 Task: Check your calendar for appointments on June 22, 2023, and review the email about the declined invitation.
Action: Mouse moved to (16, 28)
Screenshot: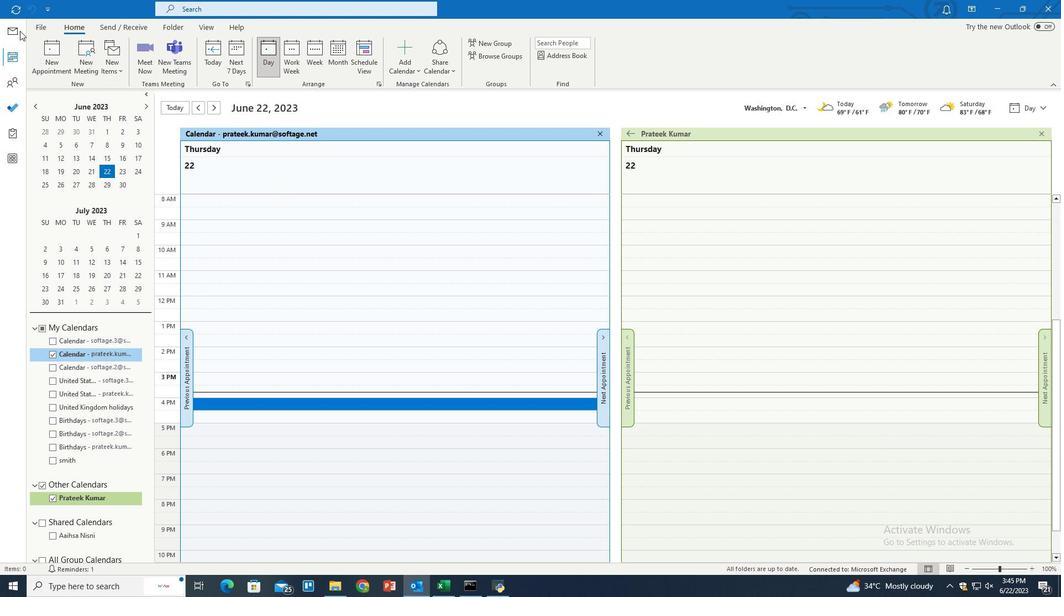 
Action: Mouse pressed left at (16, 28)
Screenshot: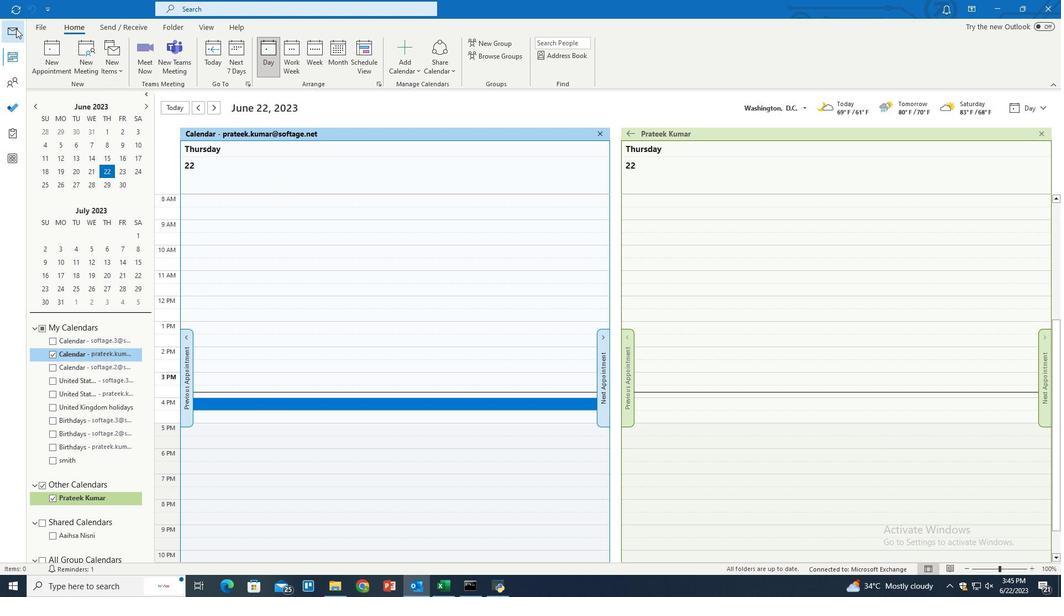 
Action: Mouse moved to (210, 27)
Screenshot: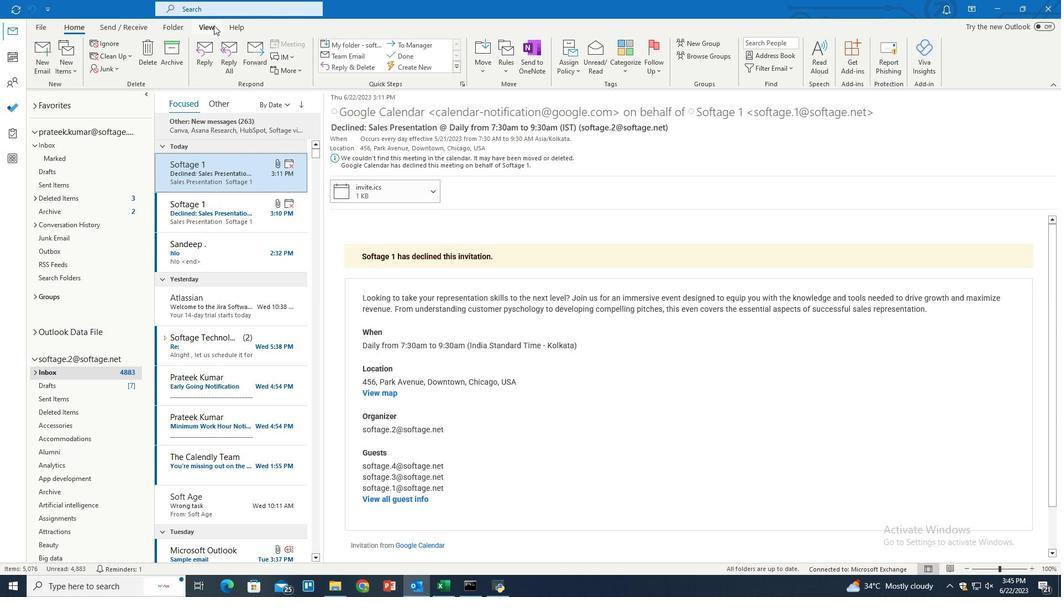 
Action: Mouse pressed left at (210, 27)
Screenshot: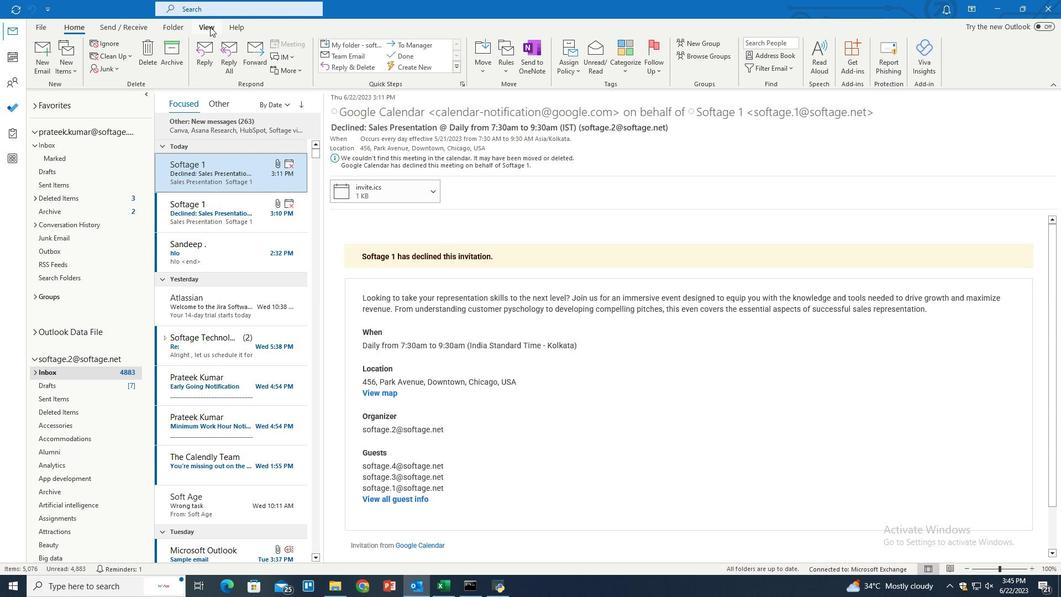 
Action: Mouse moved to (737, 65)
Screenshot: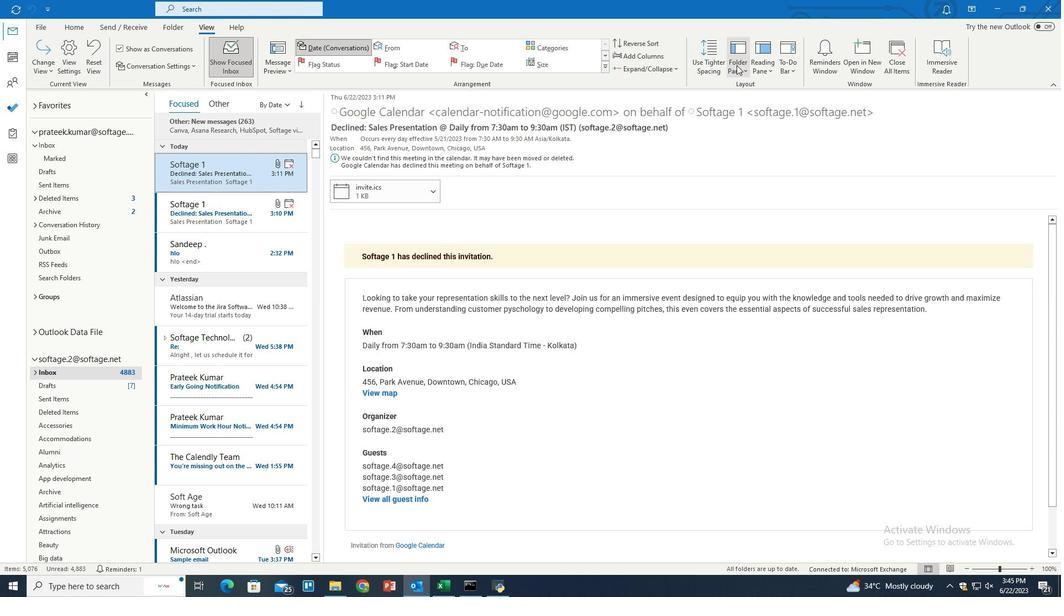 
Action: Mouse pressed left at (737, 65)
Screenshot: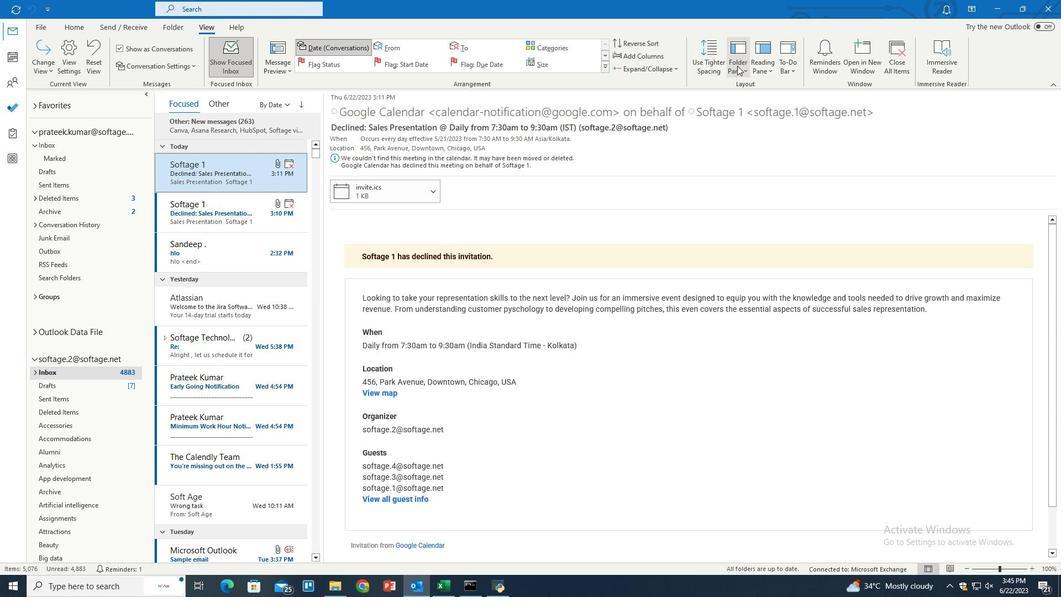 
Action: Mouse moved to (744, 101)
Screenshot: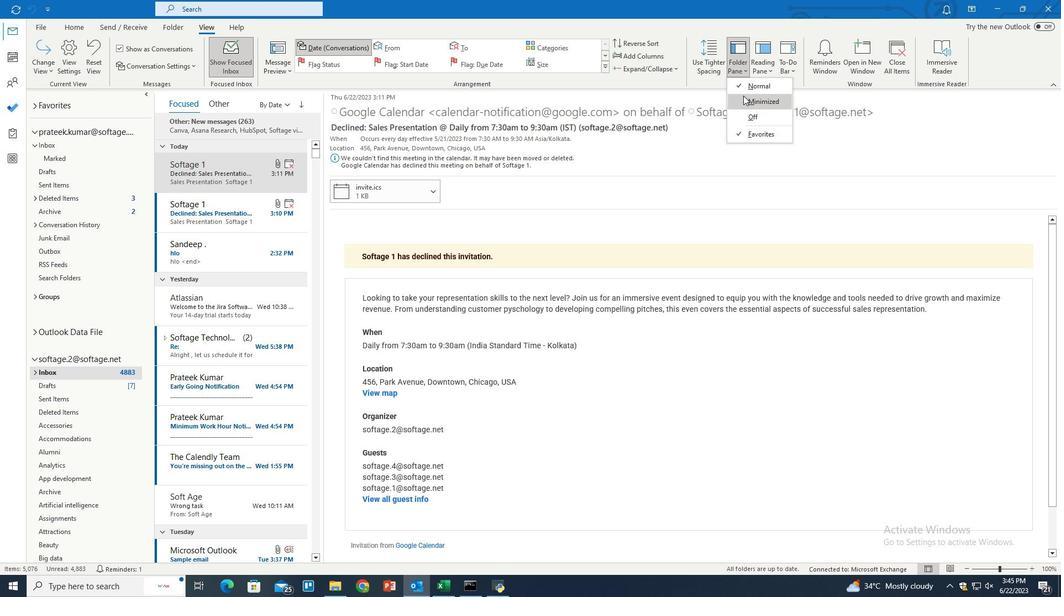 
Action: Mouse pressed left at (744, 101)
Screenshot: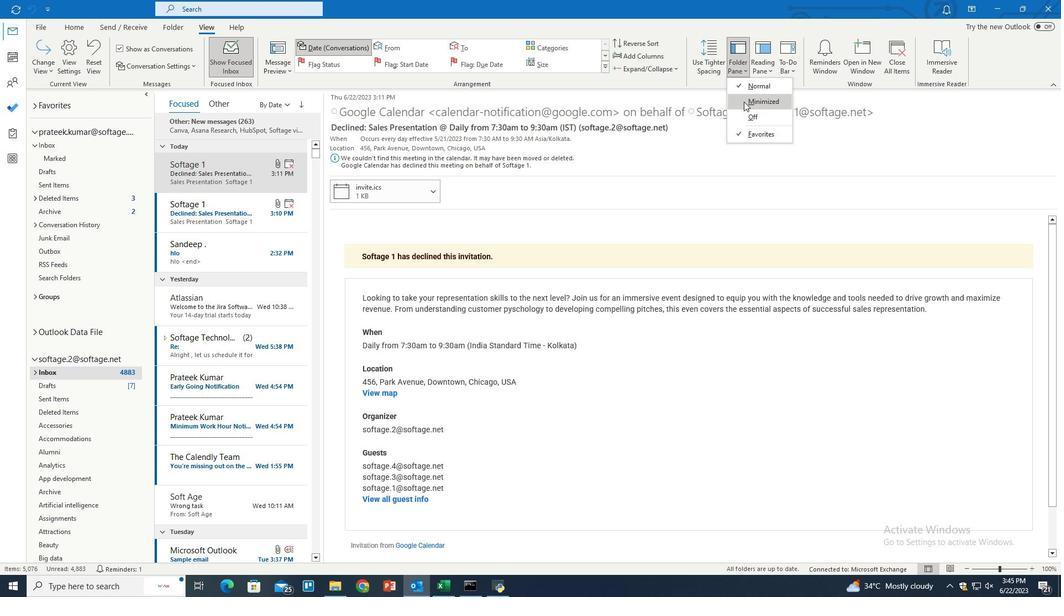 
